 Task: Create a sub task Design and Implement Solution for the task  Develop a new online tool for online reputation management in the project ArmorTech , assign it to team member softage.5@softage.net and update the status of the sub task to  At Risk , set the priority of the sub task to Medium
Action: Mouse moved to (652, 347)
Screenshot: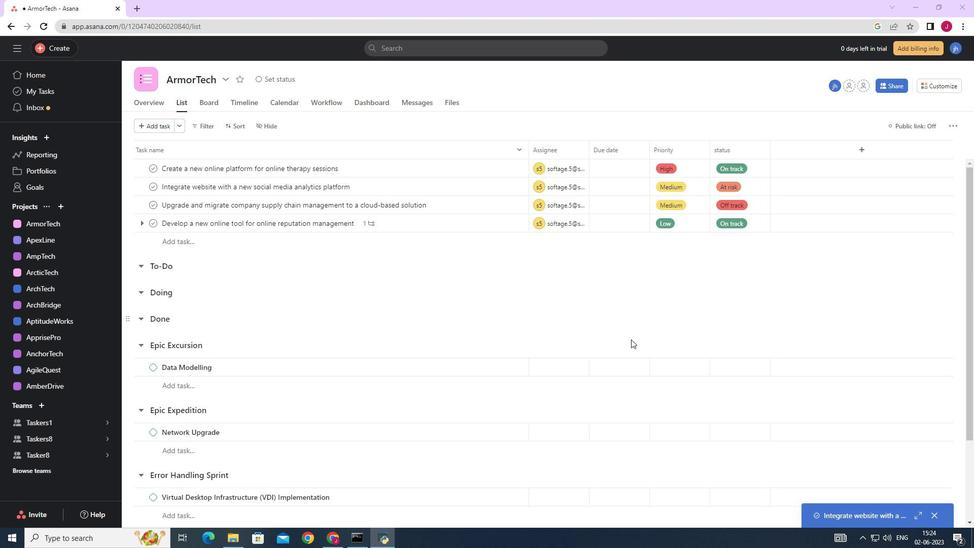 
Action: Mouse scrolled (652, 346) with delta (0, 0)
Screenshot: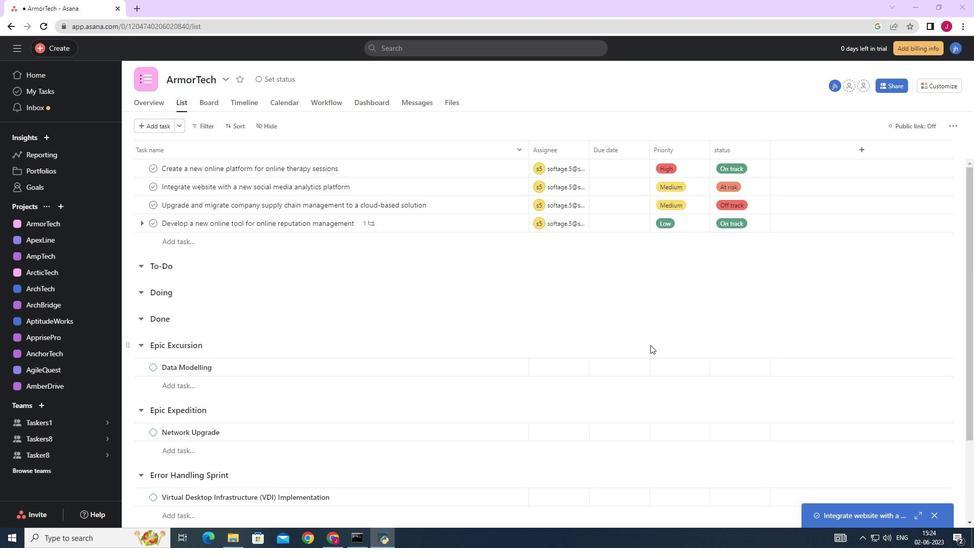 
Action: Mouse moved to (652, 347)
Screenshot: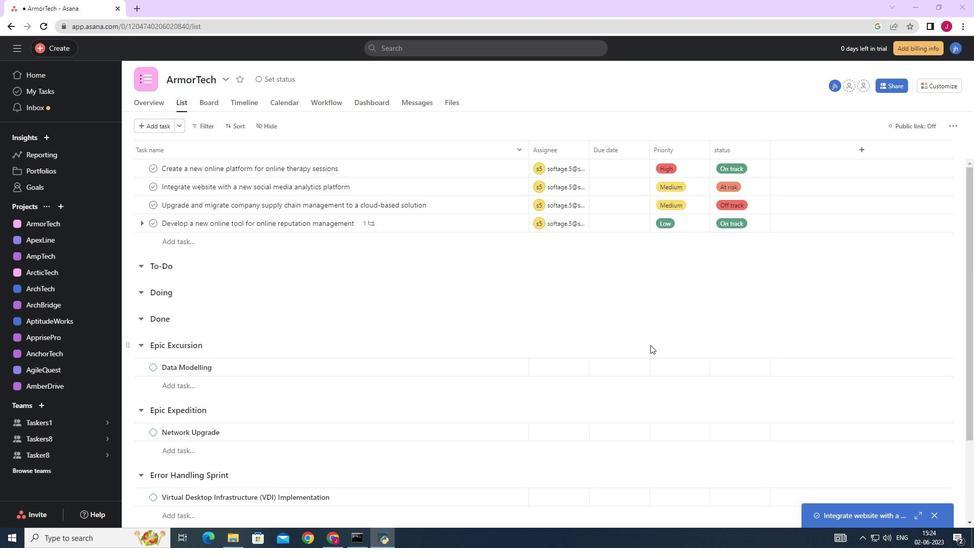 
Action: Mouse scrolled (652, 346) with delta (0, 0)
Screenshot: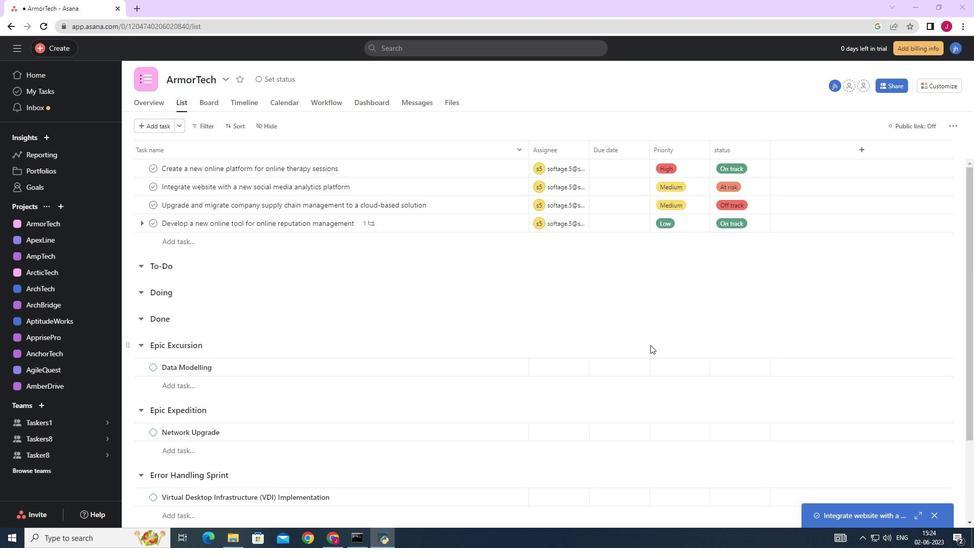 
Action: Mouse moved to (652, 347)
Screenshot: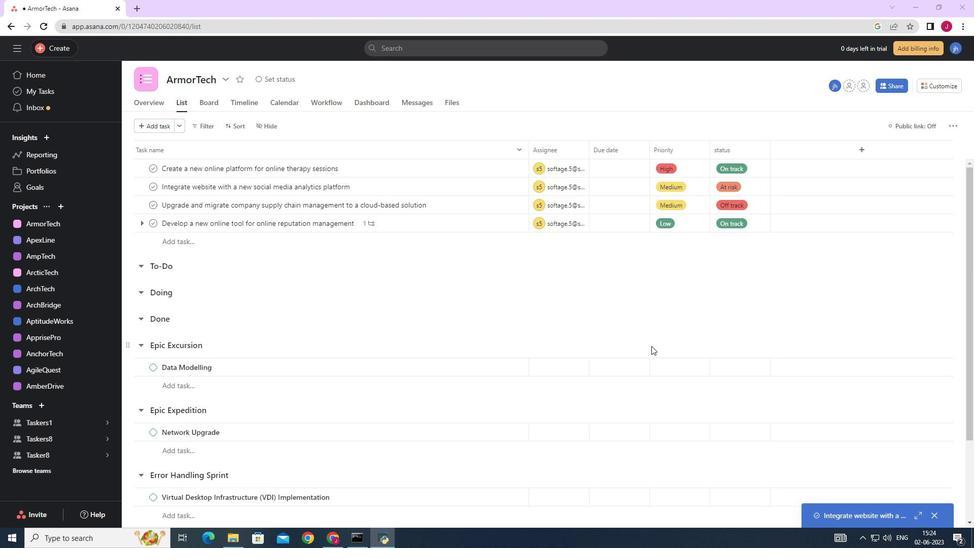 
Action: Mouse scrolled (652, 347) with delta (0, 0)
Screenshot: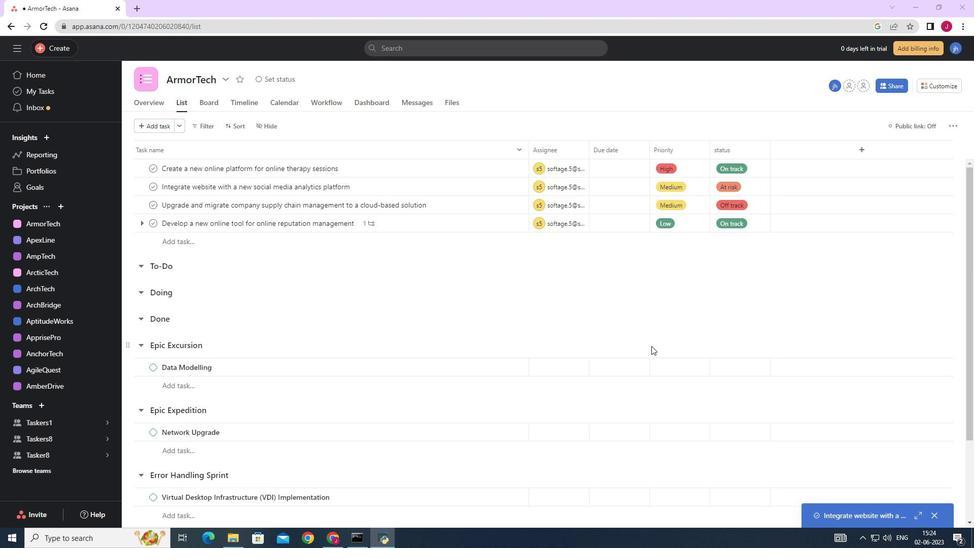 
Action: Mouse scrolled (652, 347) with delta (0, 0)
Screenshot: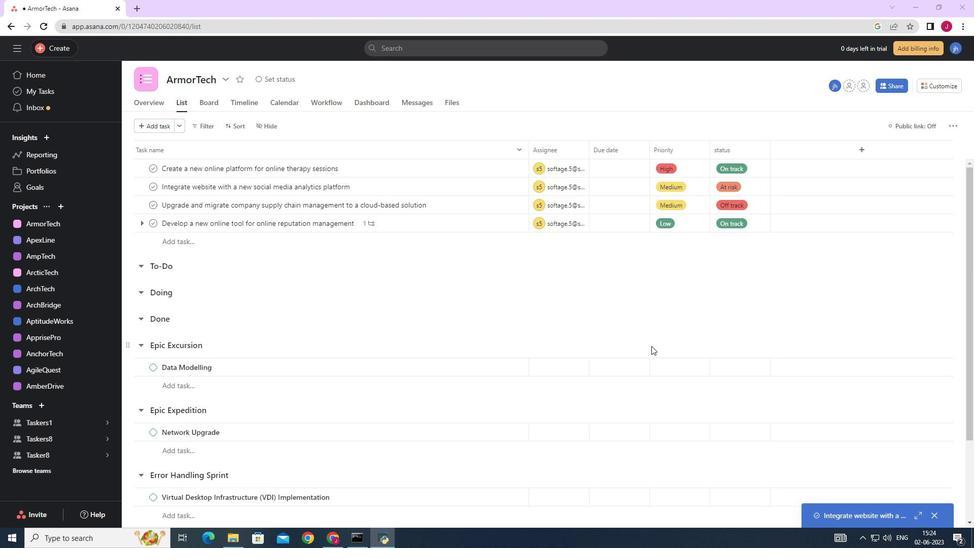 
Action: Mouse scrolled (652, 347) with delta (0, 0)
Screenshot: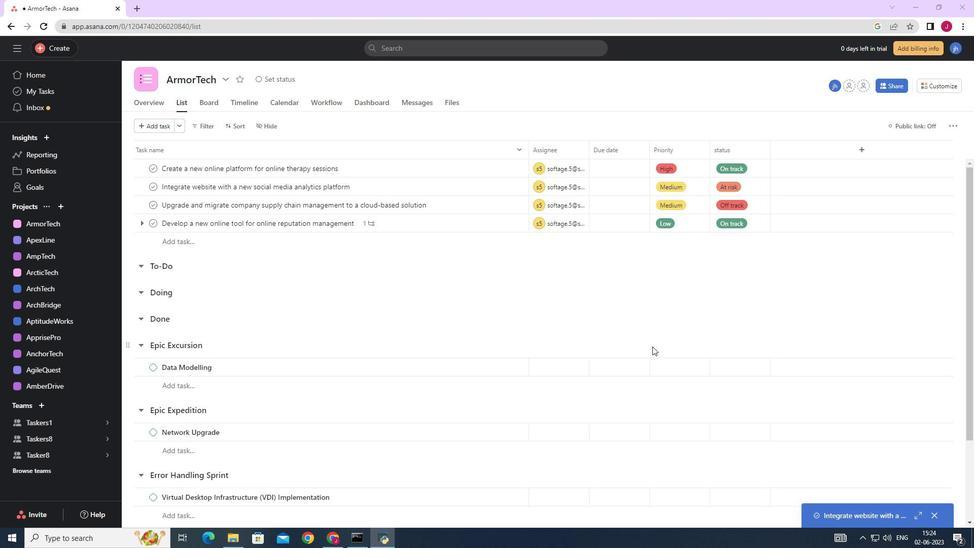 
Action: Mouse moved to (652, 348)
Screenshot: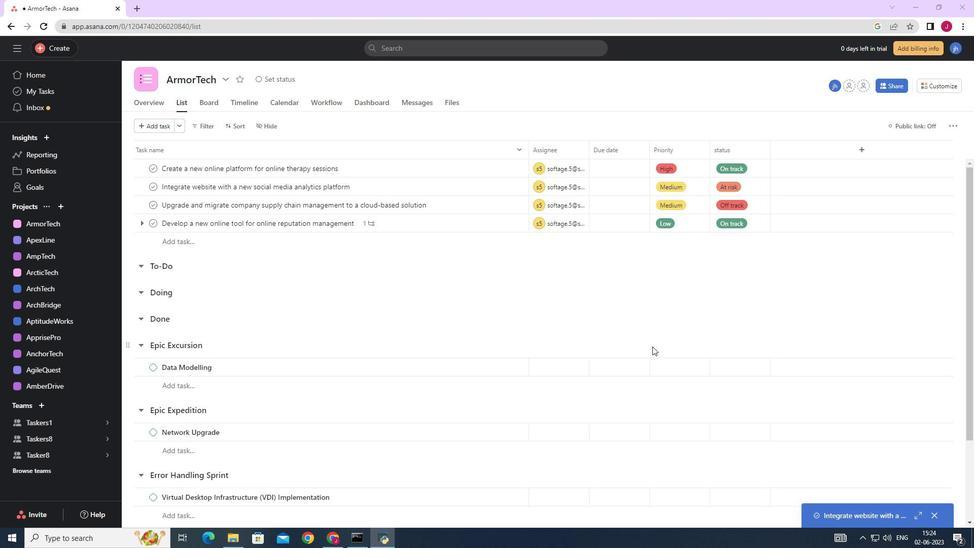 
Action: Mouse scrolled (652, 348) with delta (0, 0)
Screenshot: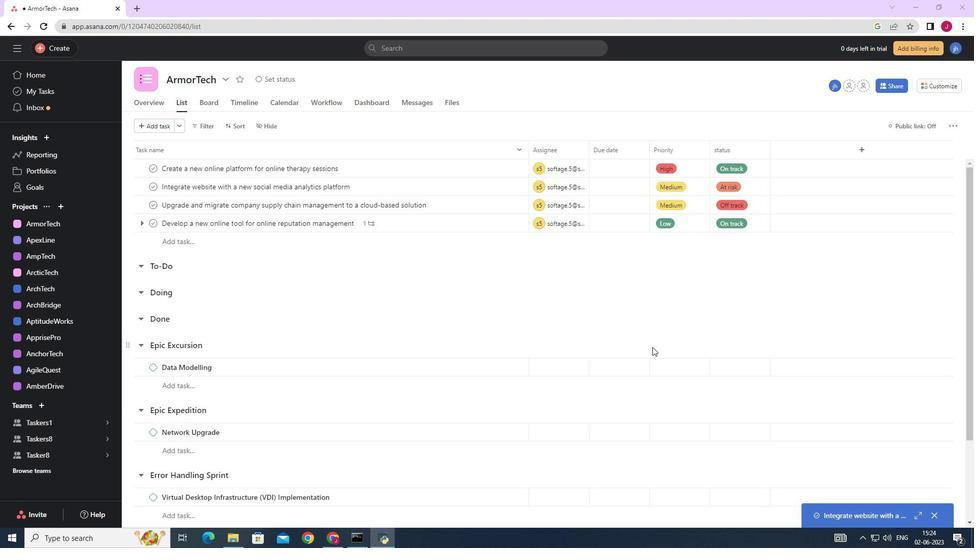 
Action: Mouse moved to (315, 365)
Screenshot: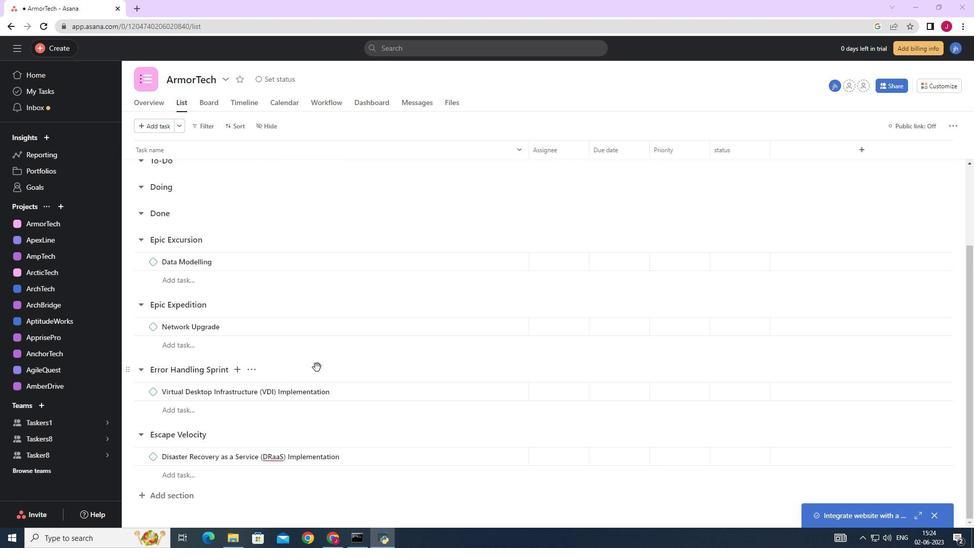
Action: Mouse scrolled (315, 366) with delta (0, 0)
Screenshot: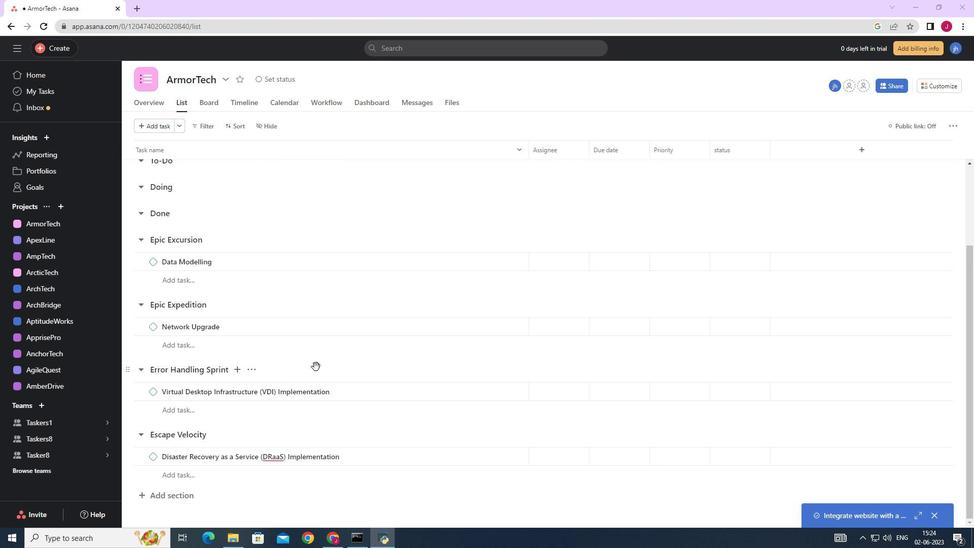 
Action: Mouse scrolled (315, 366) with delta (0, 0)
Screenshot: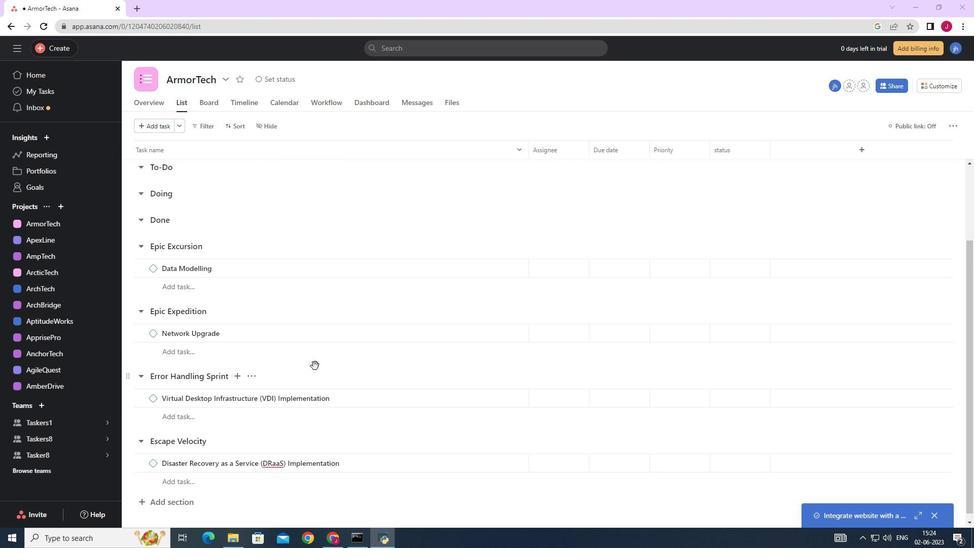 
Action: Mouse scrolled (315, 366) with delta (0, 0)
Screenshot: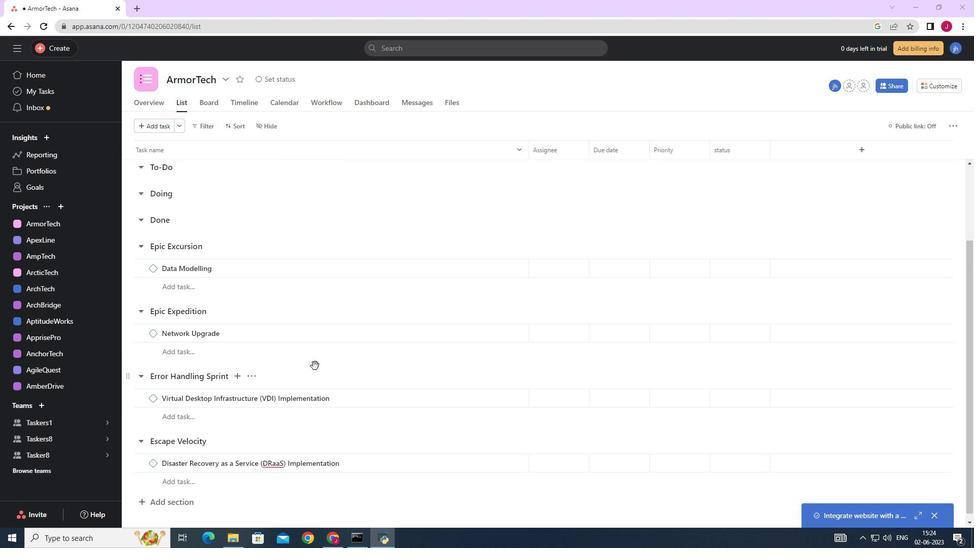 
Action: Mouse moved to (476, 227)
Screenshot: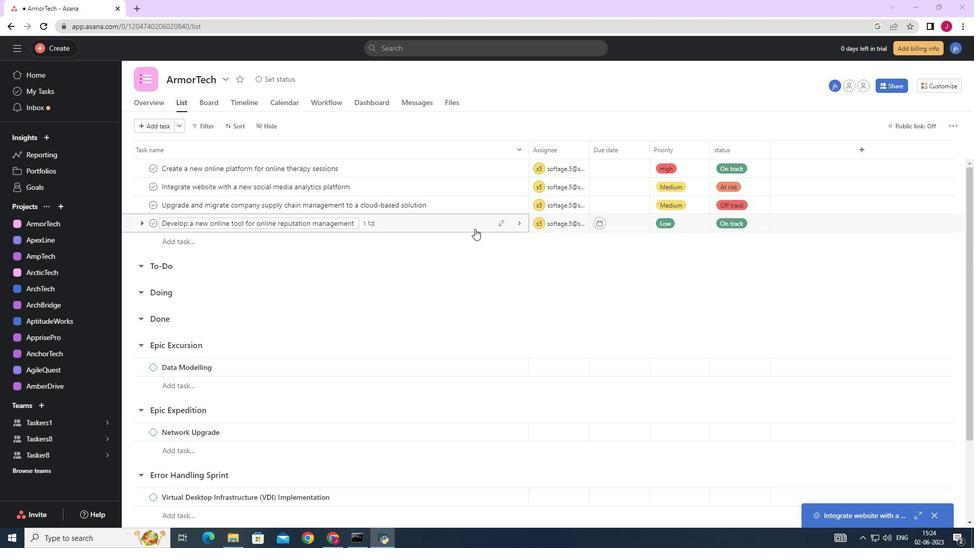 
Action: Mouse pressed left at (476, 227)
Screenshot: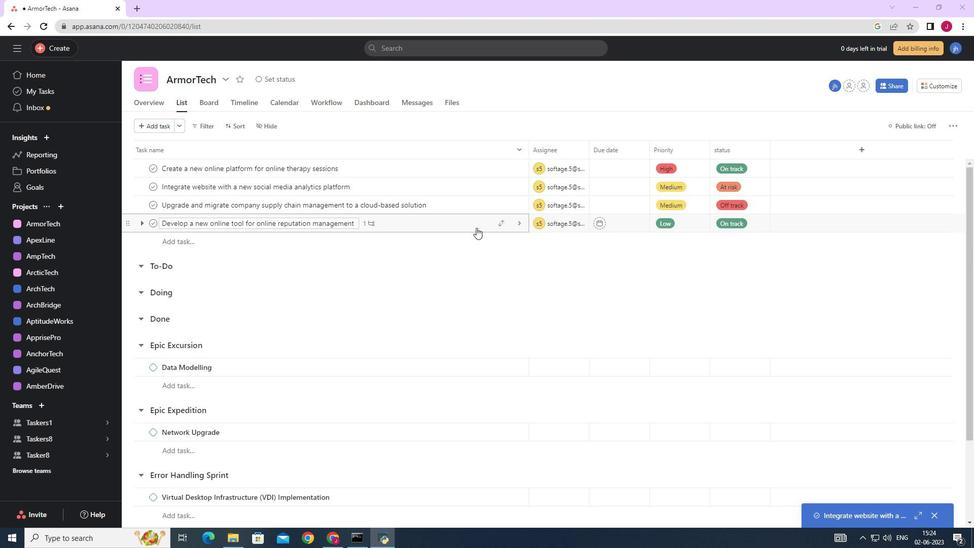 
Action: Mouse moved to (854, 410)
Screenshot: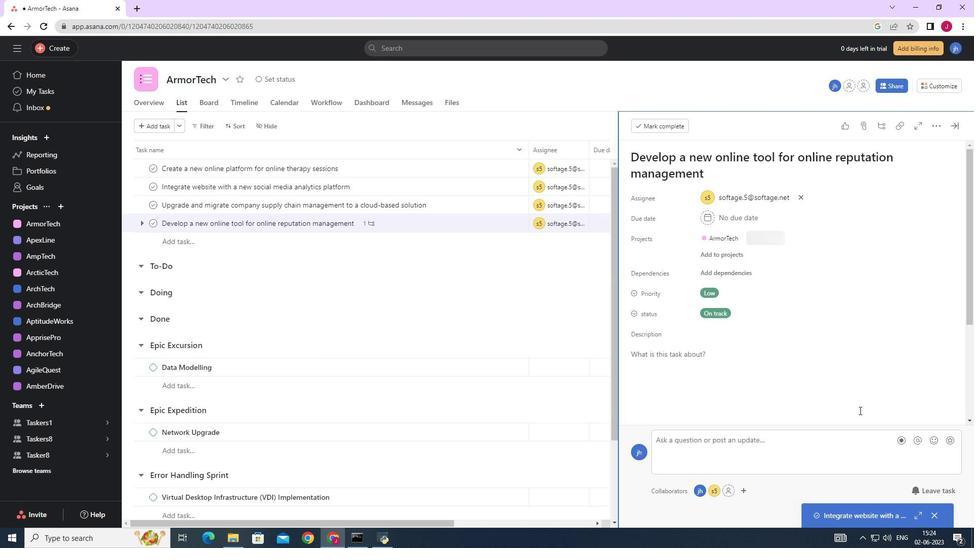 
Action: Mouse scrolled (854, 410) with delta (0, 0)
Screenshot: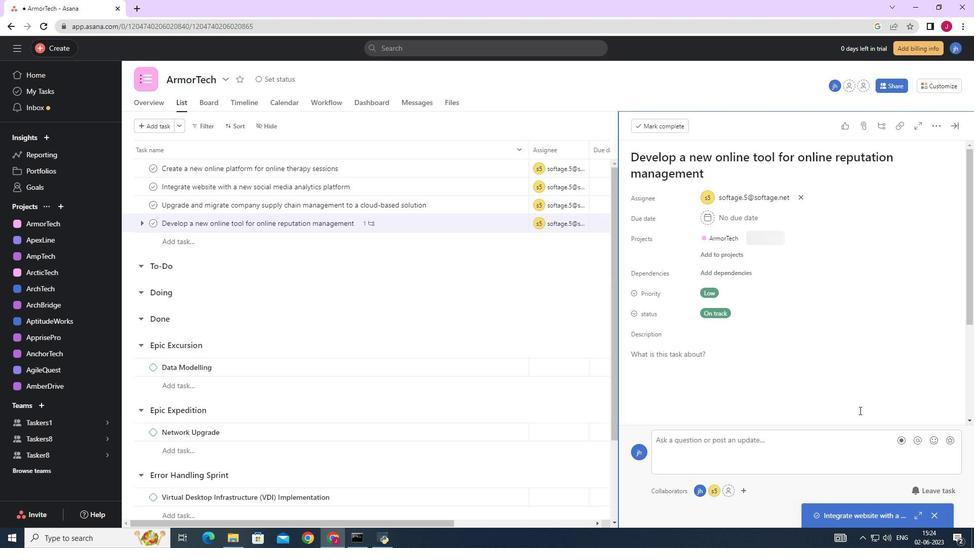 
Action: Mouse scrolled (854, 410) with delta (0, 0)
Screenshot: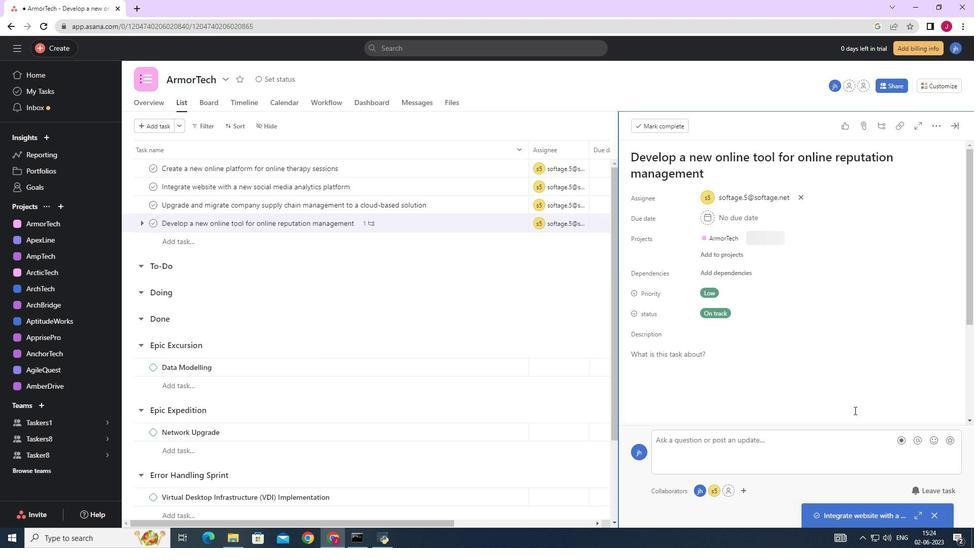 
Action: Mouse scrolled (854, 410) with delta (0, 0)
Screenshot: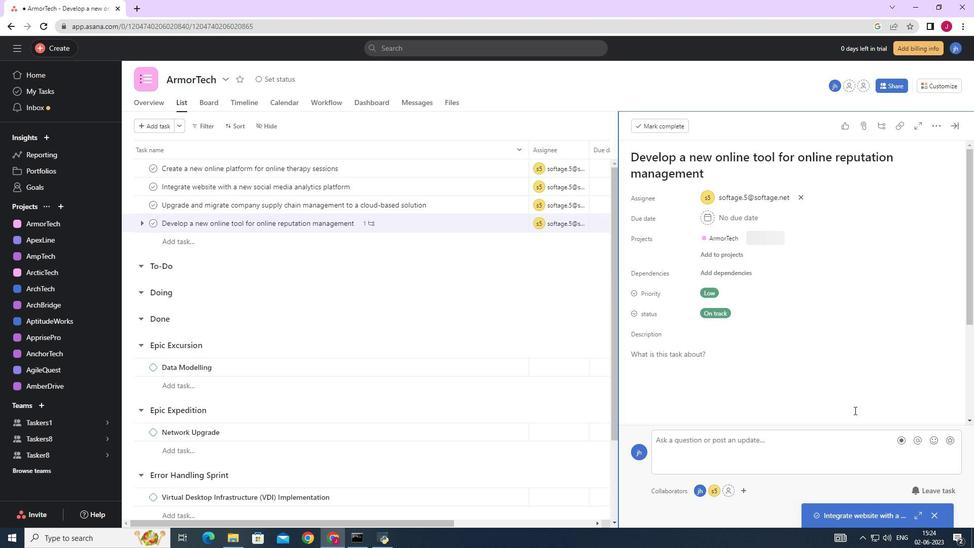
Action: Mouse moved to (662, 346)
Screenshot: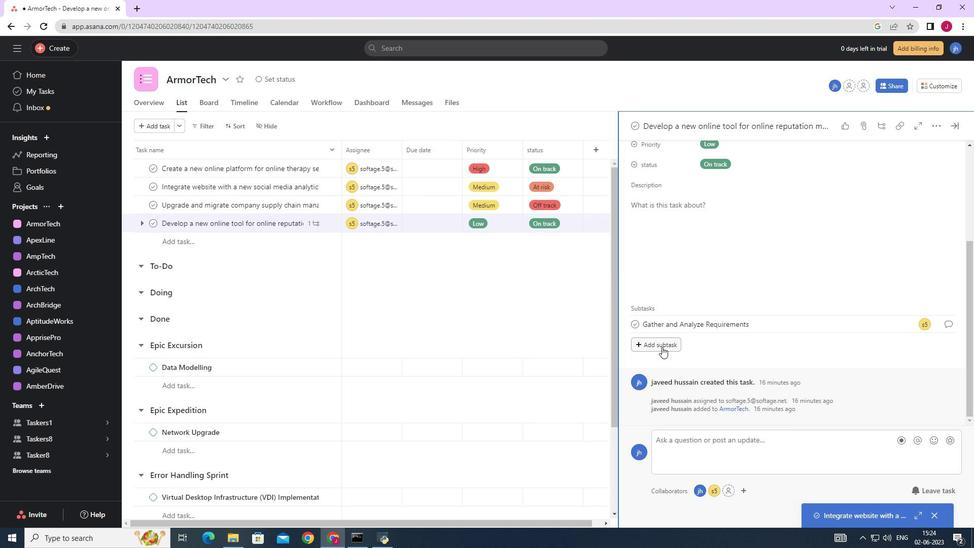 
Action: Mouse pressed left at (662, 346)
Screenshot: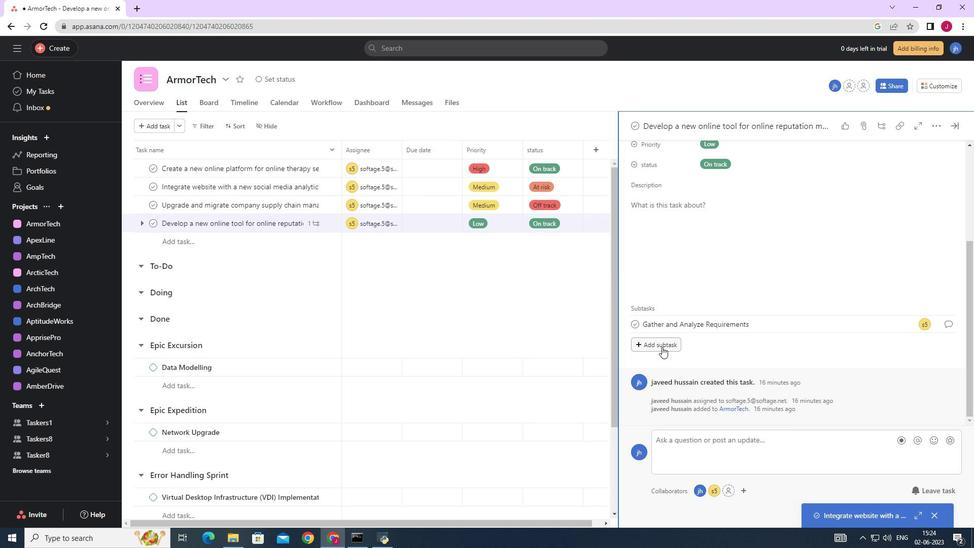 
Action: Key pressed <Key.caps_lock>D<Key.caps_lock>esign<Key.space>and<Key.space><Key.caps_lock>I<Key.caps_lock>mplement<Key.space><Key.caps_lock>S<Key.caps_lock>olution<Key.space>
Screenshot: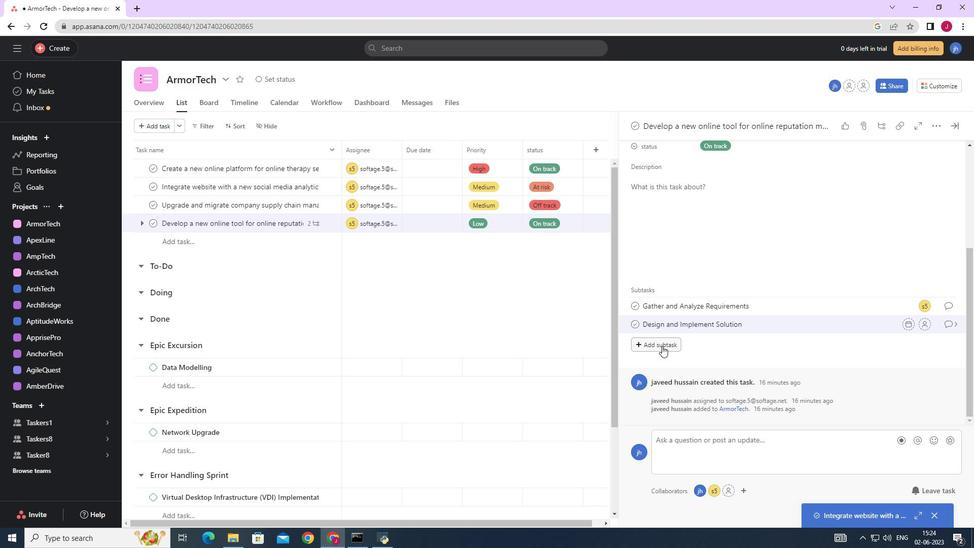 
Action: Mouse moved to (926, 323)
Screenshot: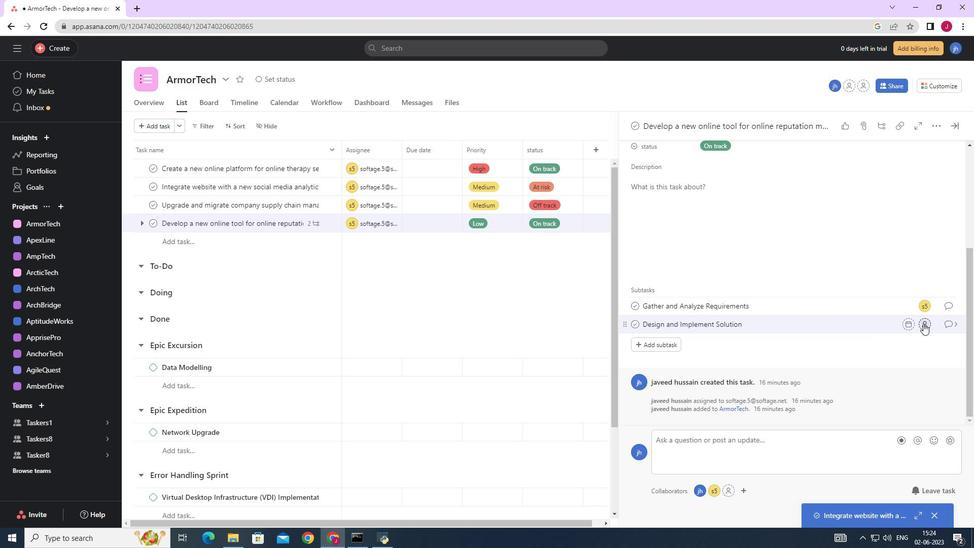 
Action: Mouse pressed left at (926, 323)
Screenshot: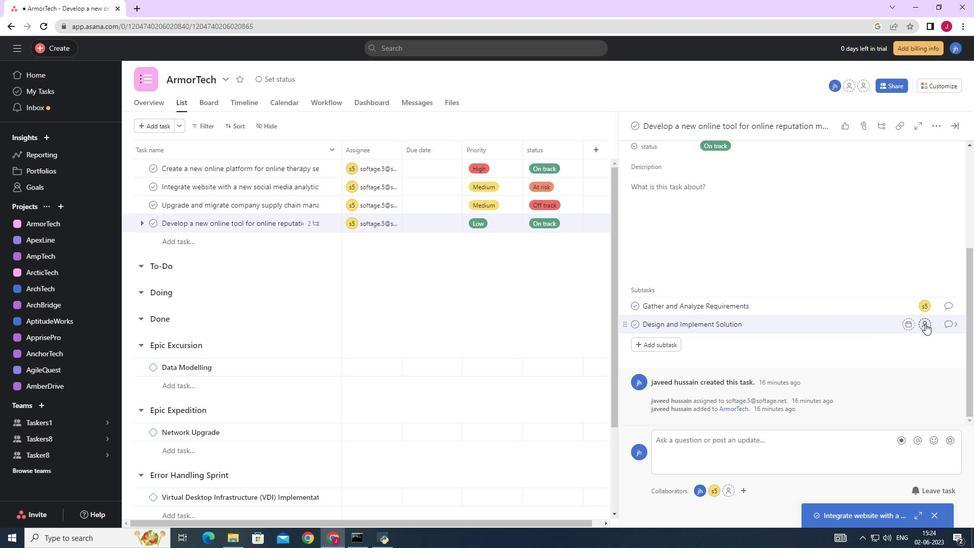 
Action: Mouse moved to (791, 370)
Screenshot: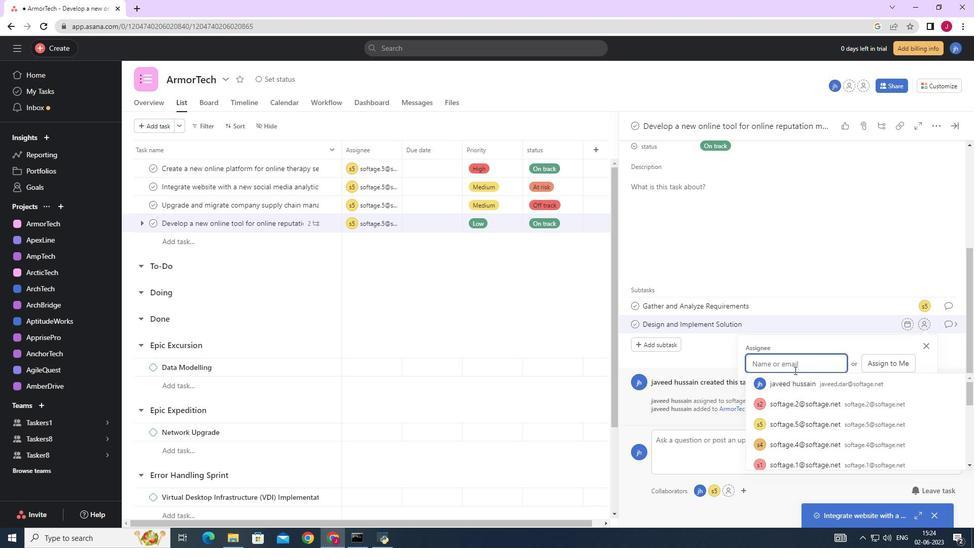 
Action: Key pressed softage.5
Screenshot: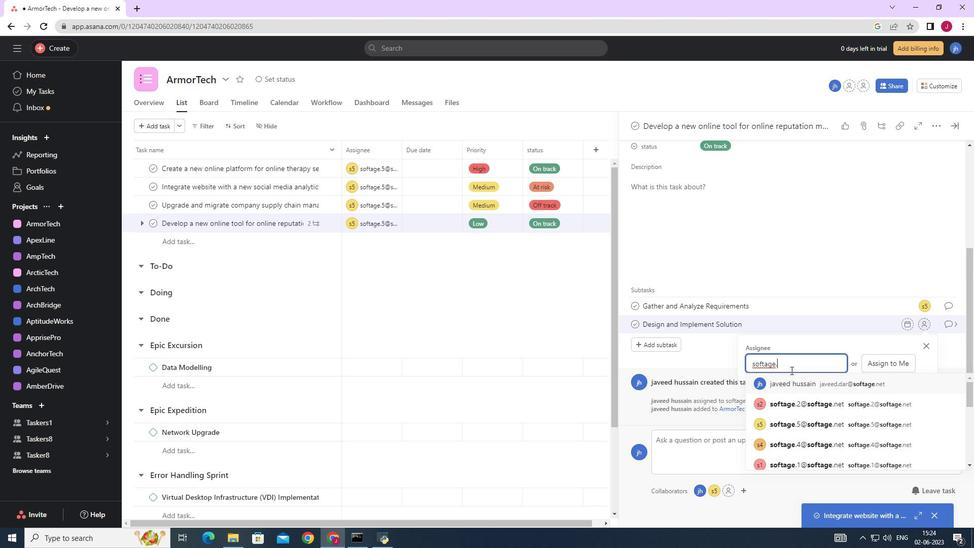 
Action: Mouse moved to (800, 387)
Screenshot: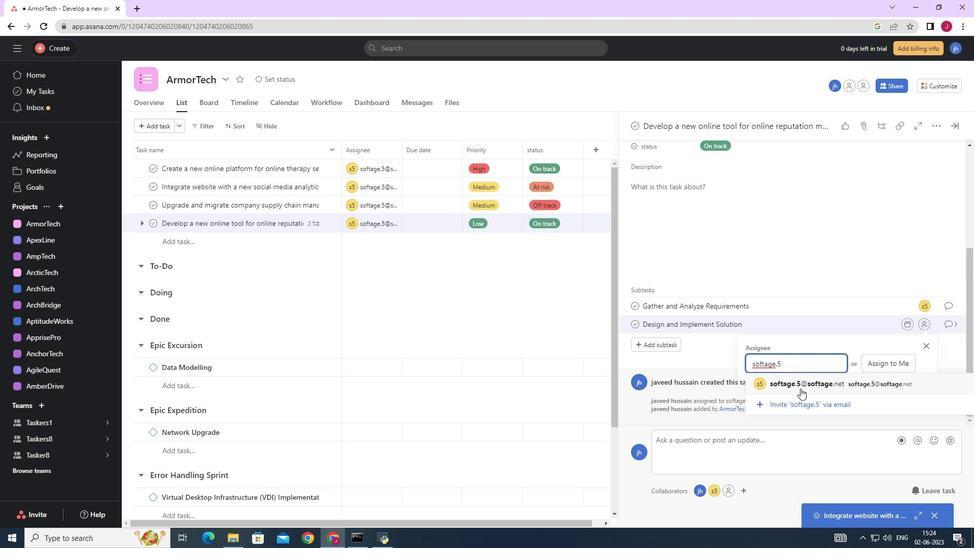 
Action: Mouse pressed left at (800, 387)
Screenshot: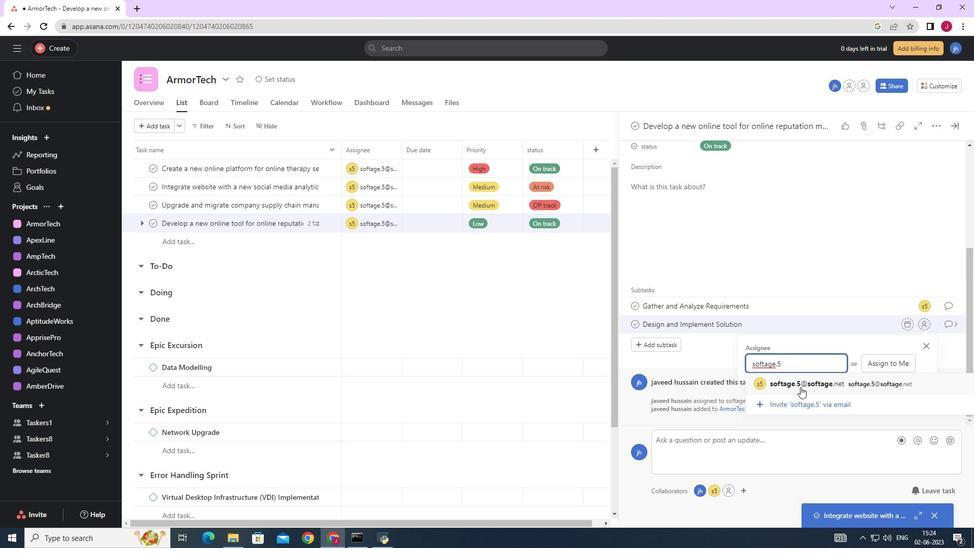 
Action: Mouse moved to (953, 324)
Screenshot: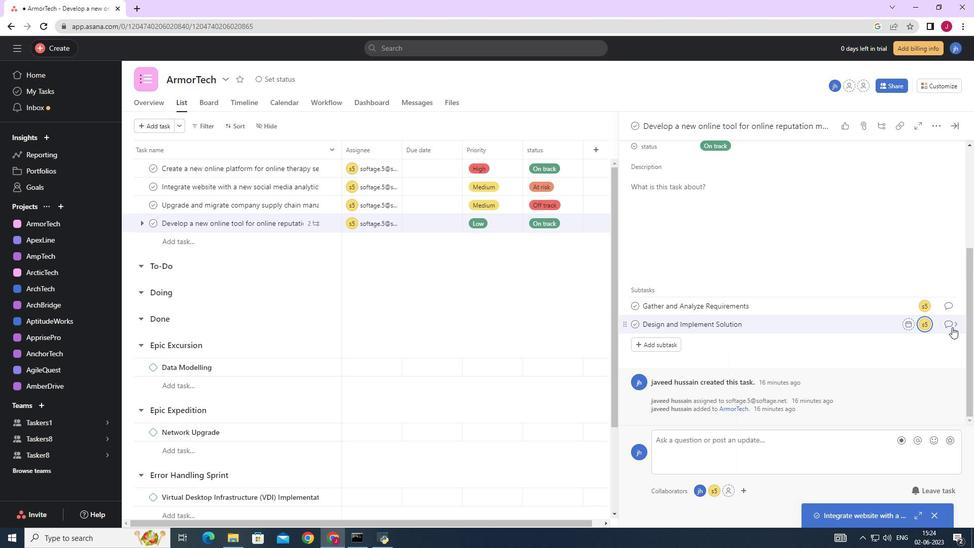 
Action: Mouse pressed left at (953, 324)
Screenshot: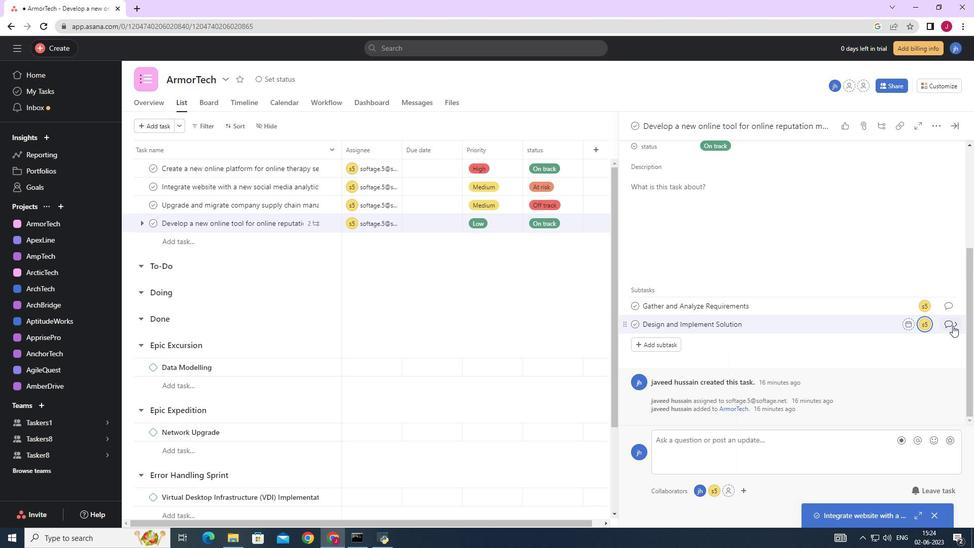 
Action: Mouse moved to (676, 328)
Screenshot: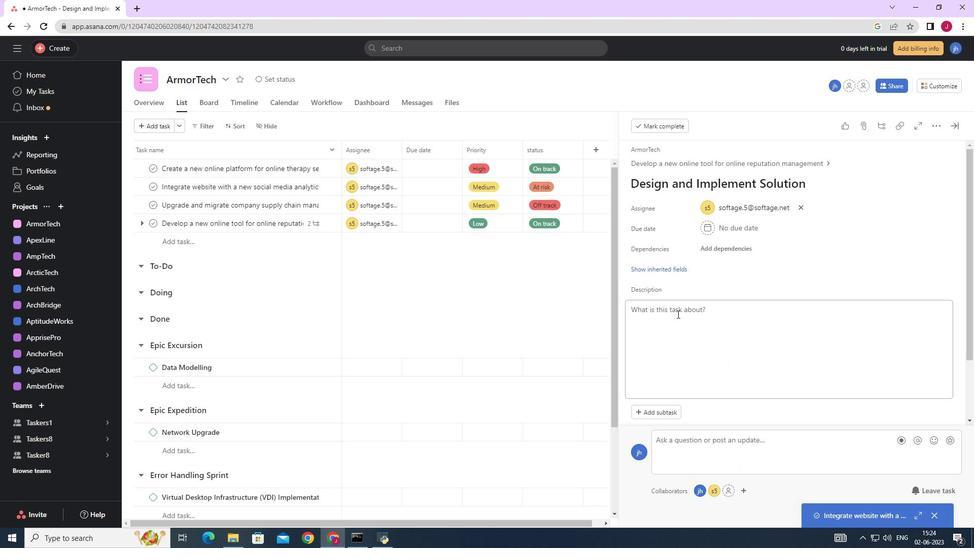 
Action: Mouse scrolled (676, 327) with delta (0, 0)
Screenshot: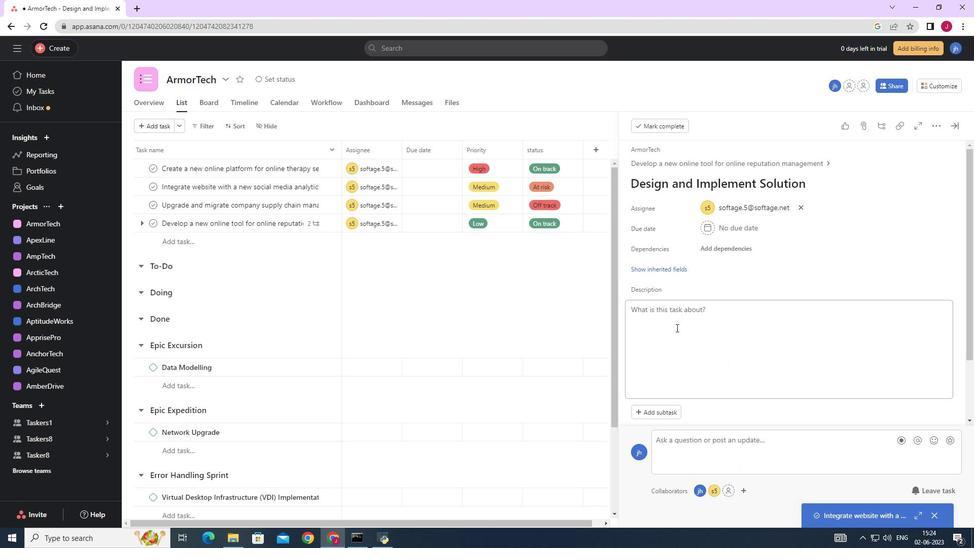 
Action: Mouse scrolled (676, 327) with delta (0, 0)
Screenshot: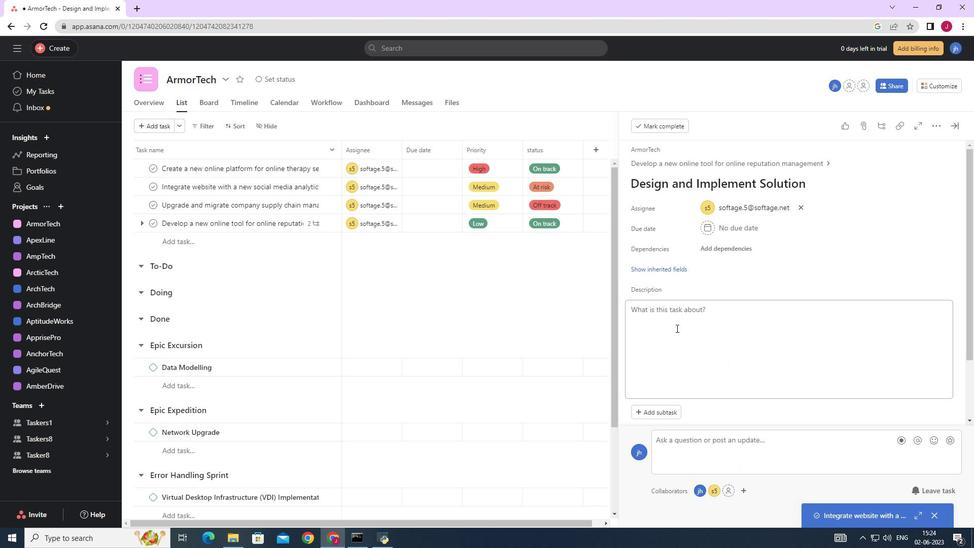 
Action: Mouse scrolled (676, 327) with delta (0, 0)
Screenshot: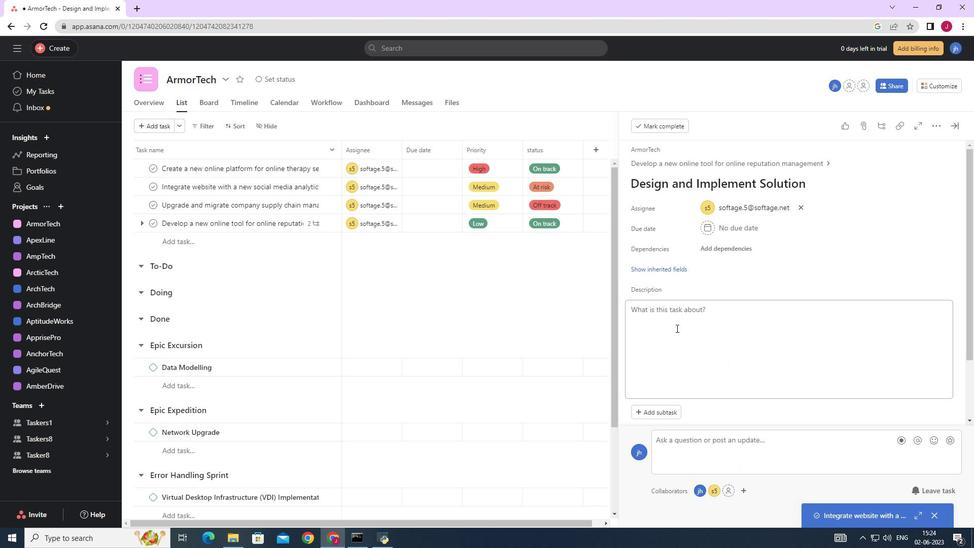 
Action: Mouse scrolled (676, 327) with delta (0, 0)
Screenshot: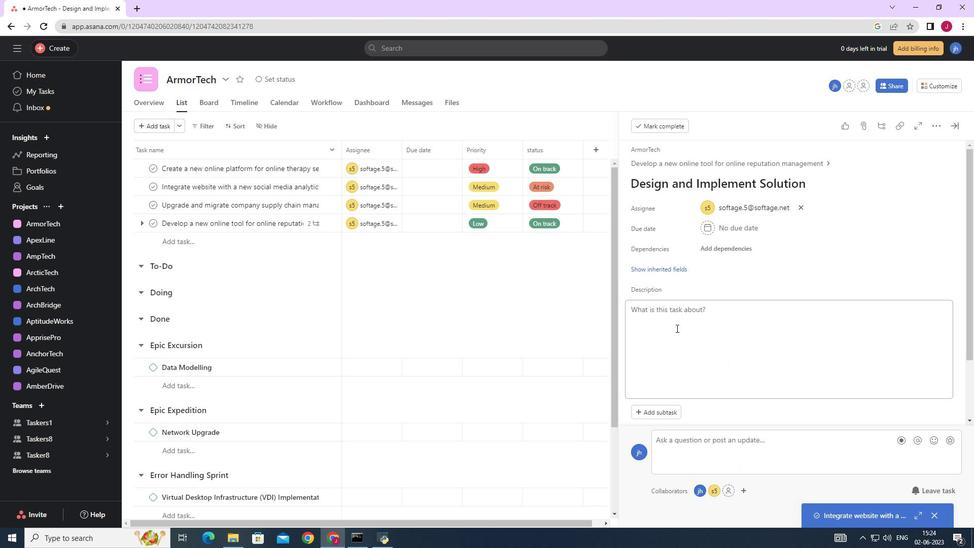 
Action: Mouse moved to (669, 359)
Screenshot: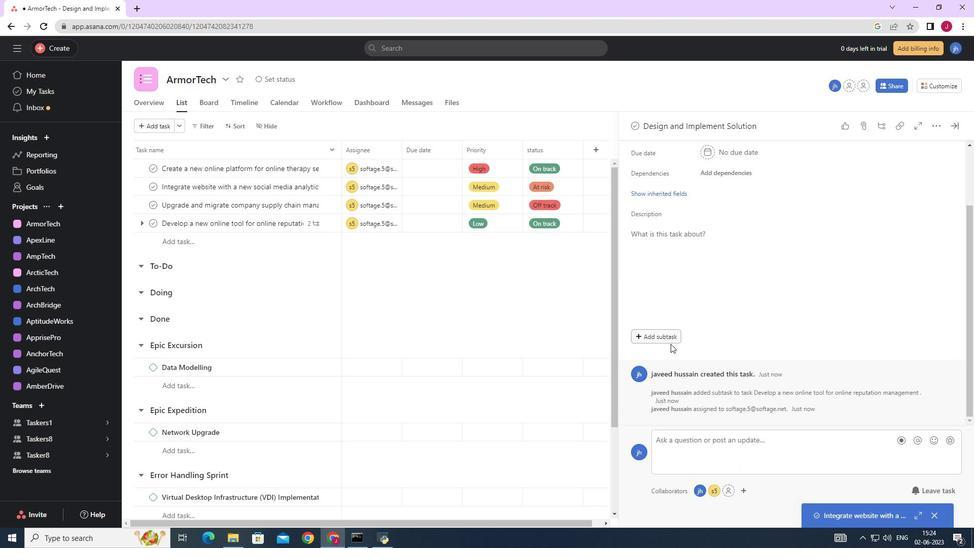 
Action: Mouse scrolled (669, 358) with delta (0, 0)
Screenshot: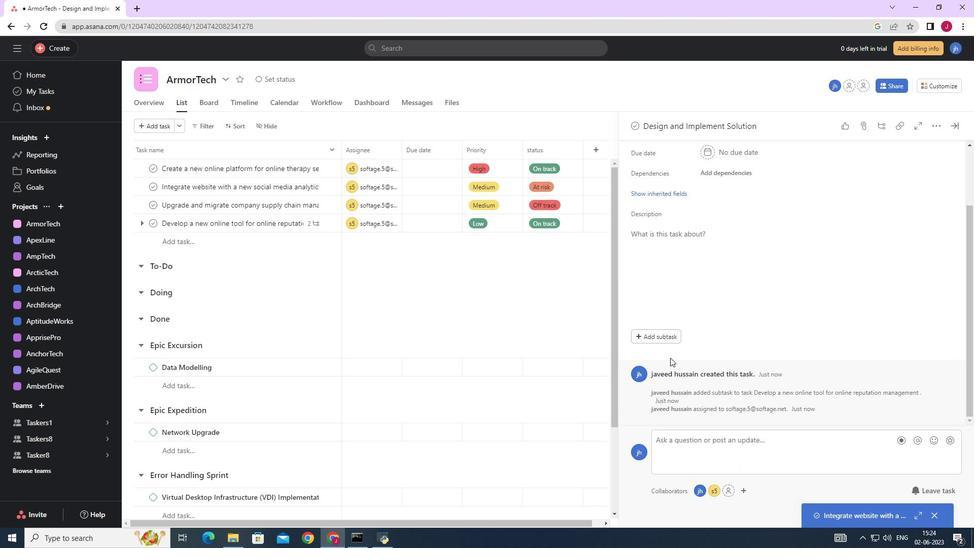 
Action: Mouse scrolled (669, 358) with delta (0, 0)
Screenshot: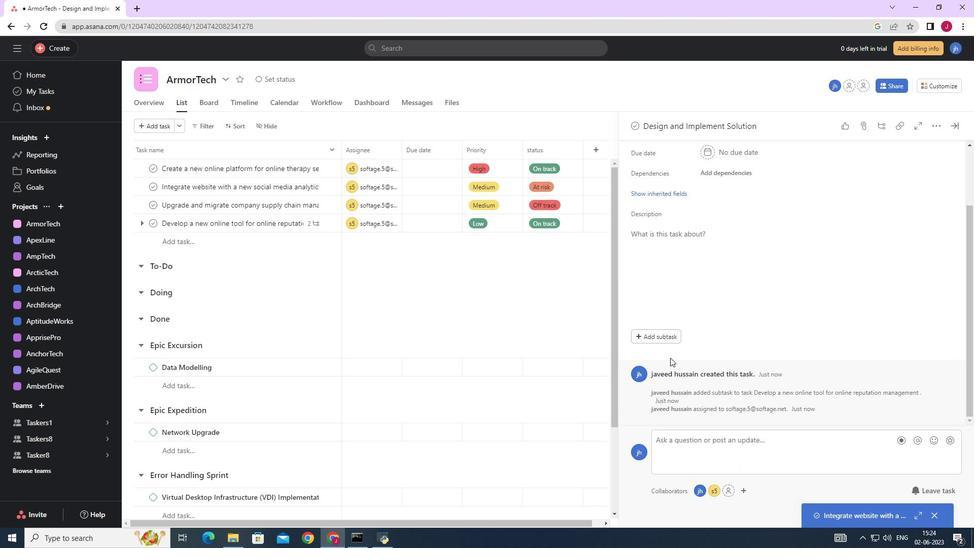 
Action: Mouse scrolled (669, 358) with delta (0, 0)
Screenshot: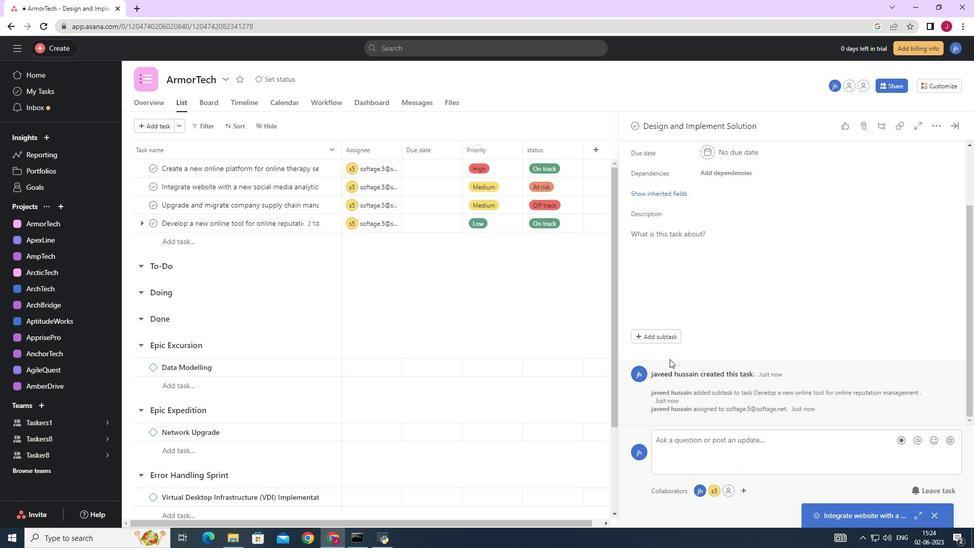 
Action: Mouse scrolled (669, 358) with delta (0, 0)
Screenshot: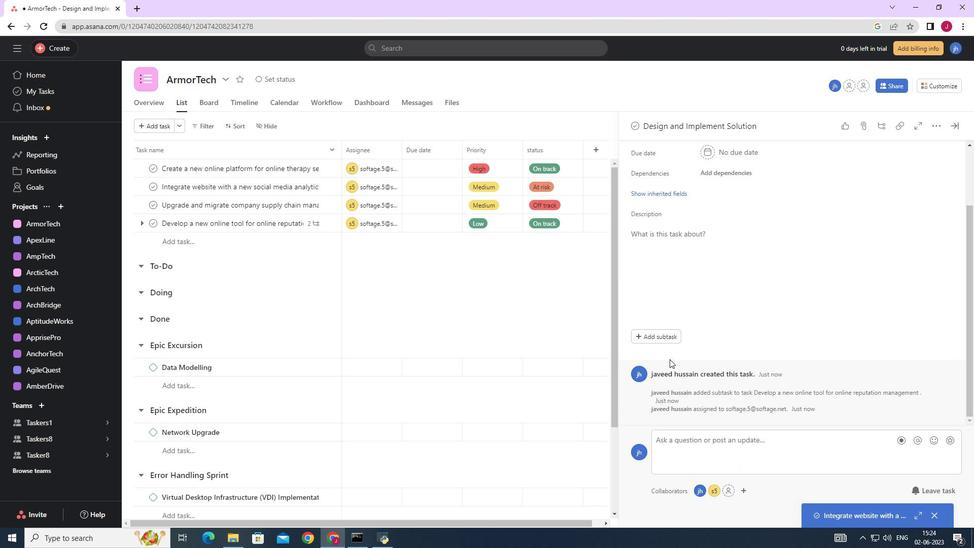 
Action: Mouse moved to (658, 193)
Screenshot: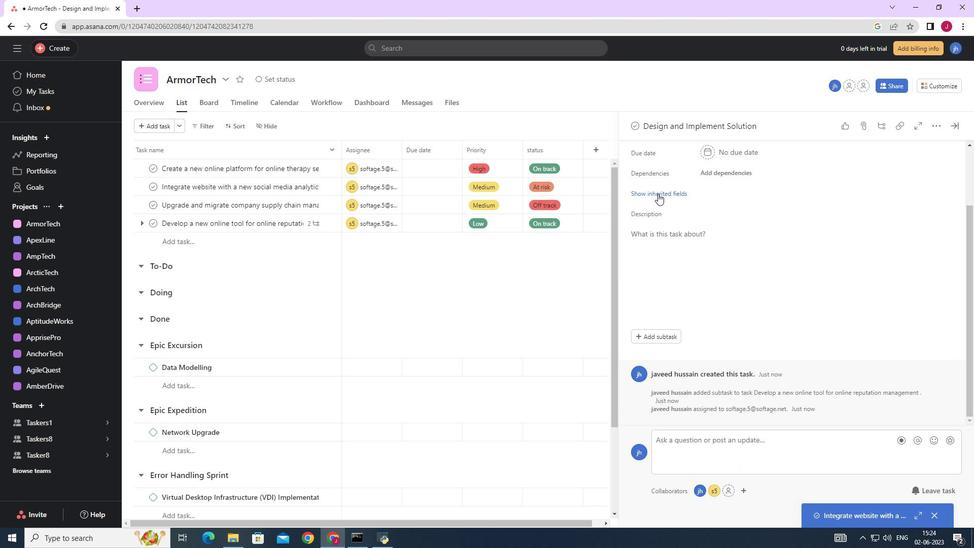 
Action: Mouse pressed left at (658, 193)
Screenshot: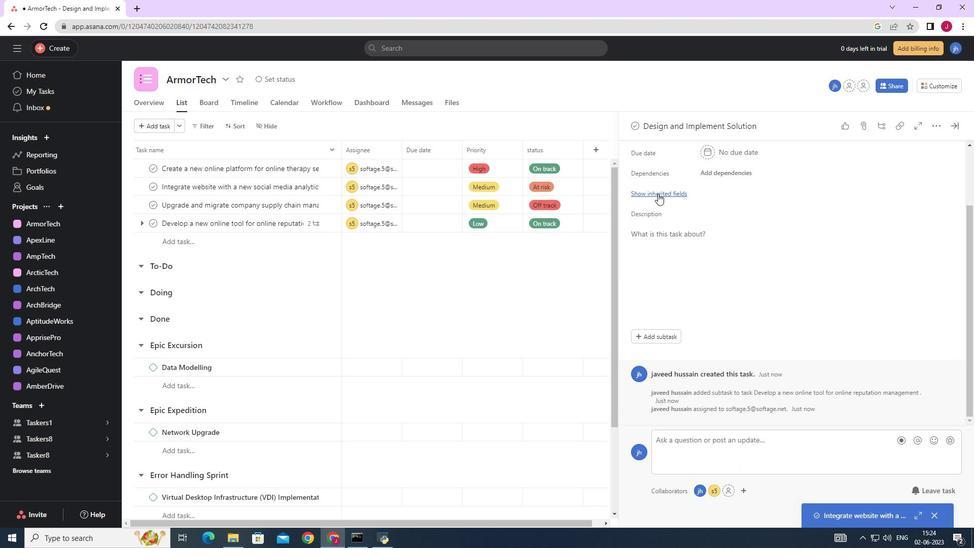 
Action: Mouse moved to (713, 172)
Screenshot: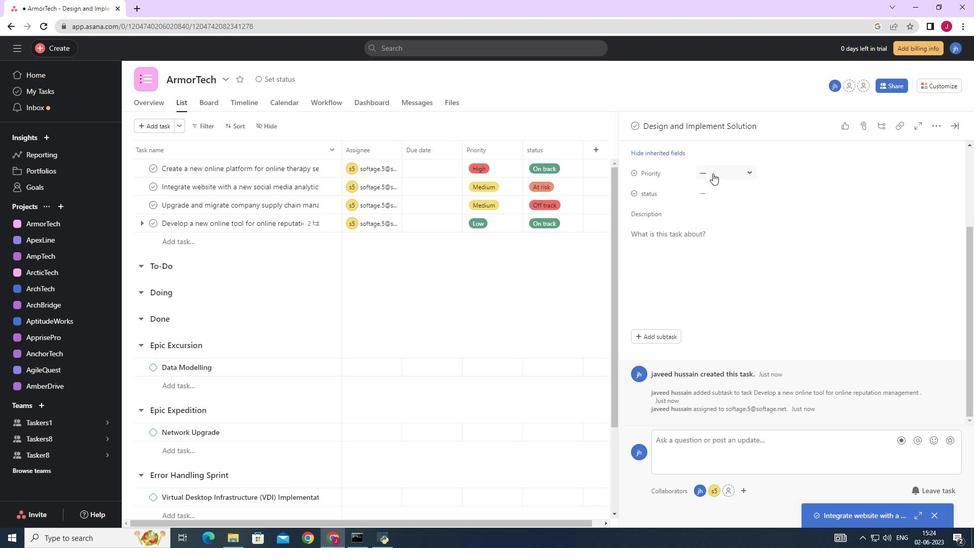 
Action: Mouse pressed left at (713, 172)
Screenshot: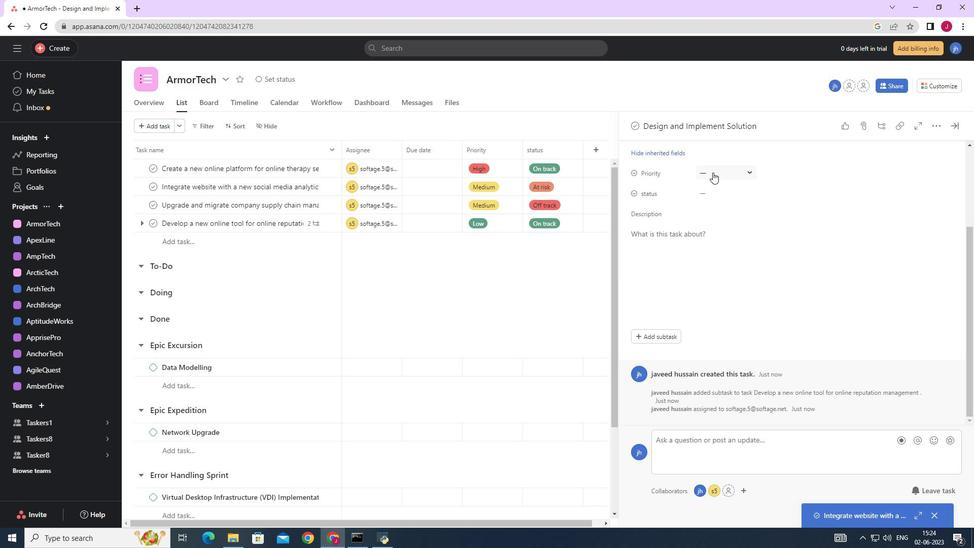 
Action: Mouse moved to (732, 223)
Screenshot: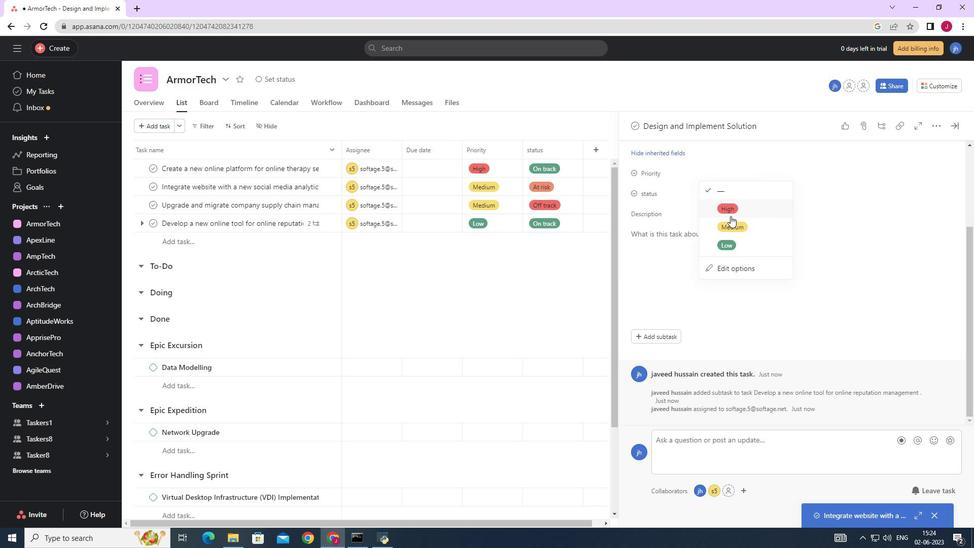 
Action: Mouse pressed left at (732, 223)
Screenshot: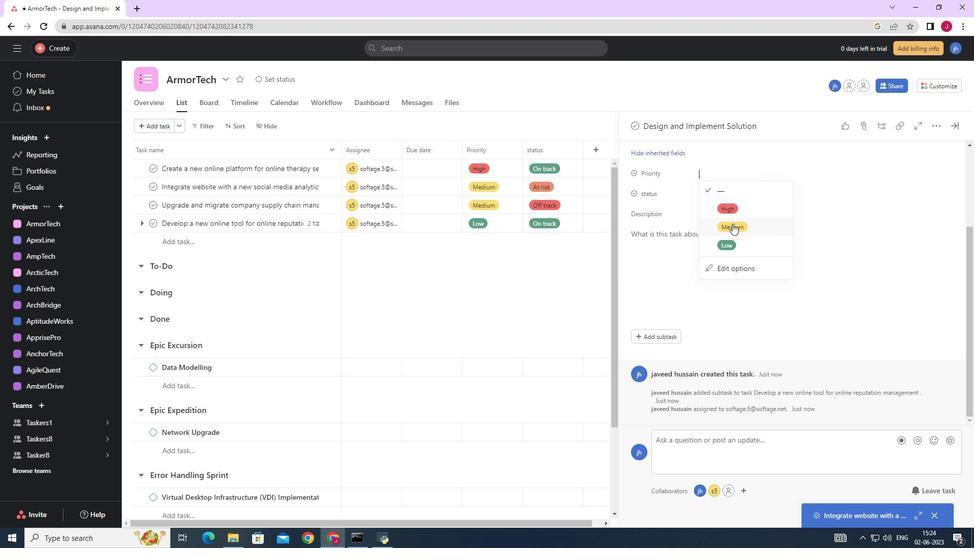 
Action: Mouse moved to (704, 191)
Screenshot: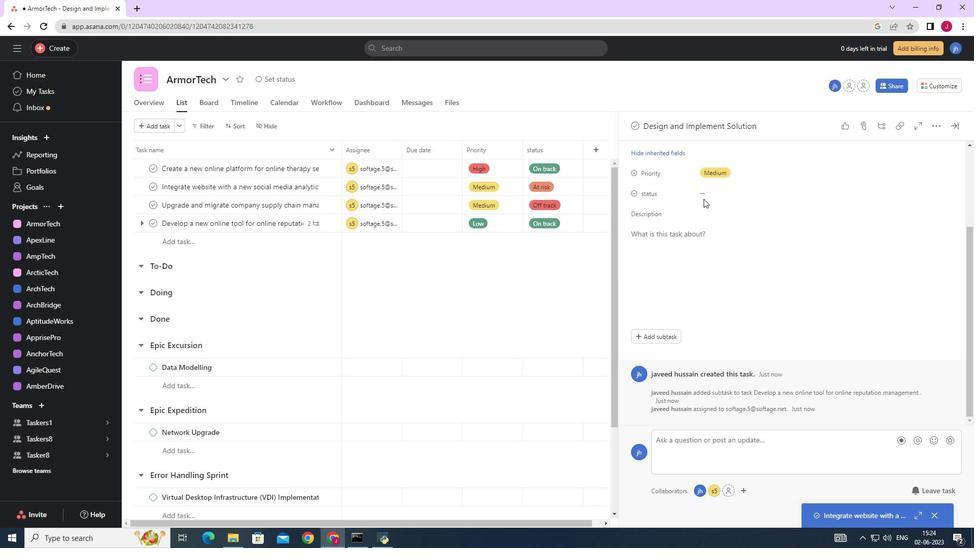 
Action: Mouse pressed left at (704, 191)
Screenshot: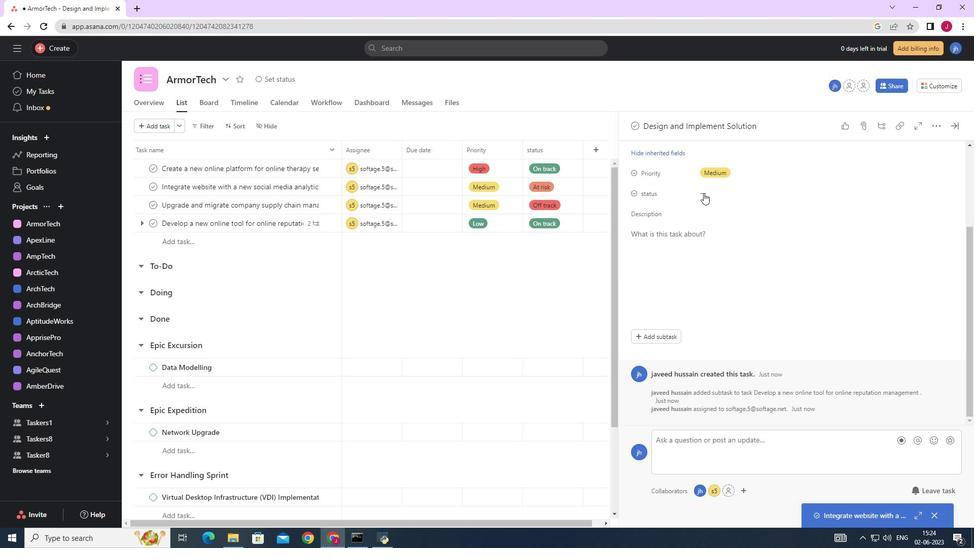 
Action: Mouse moved to (728, 224)
Screenshot: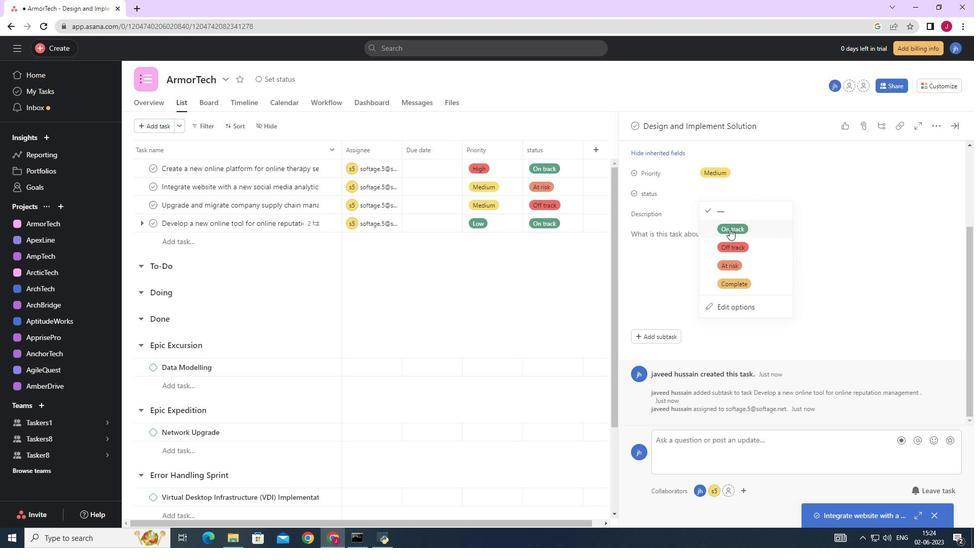 
Action: Mouse pressed left at (728, 224)
Screenshot: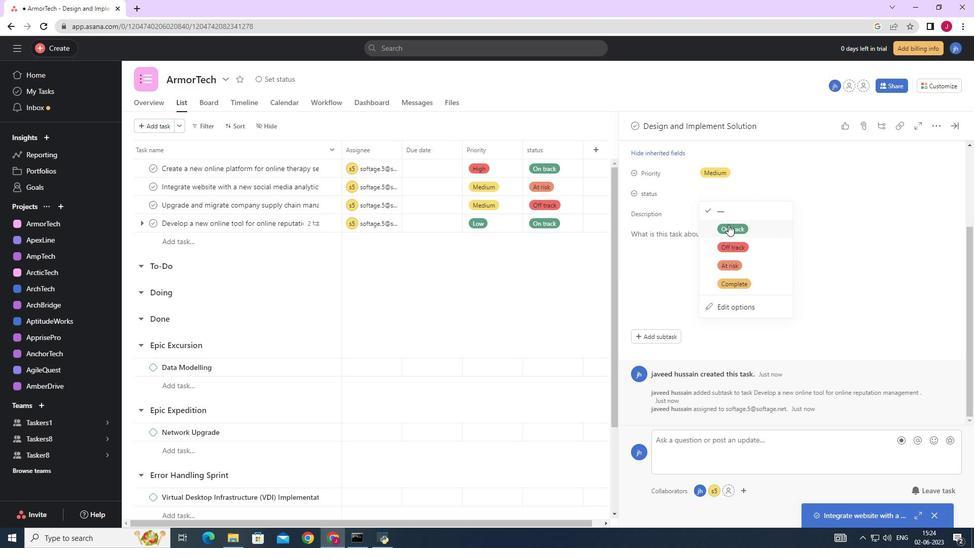 
Action: Mouse moved to (715, 192)
Screenshot: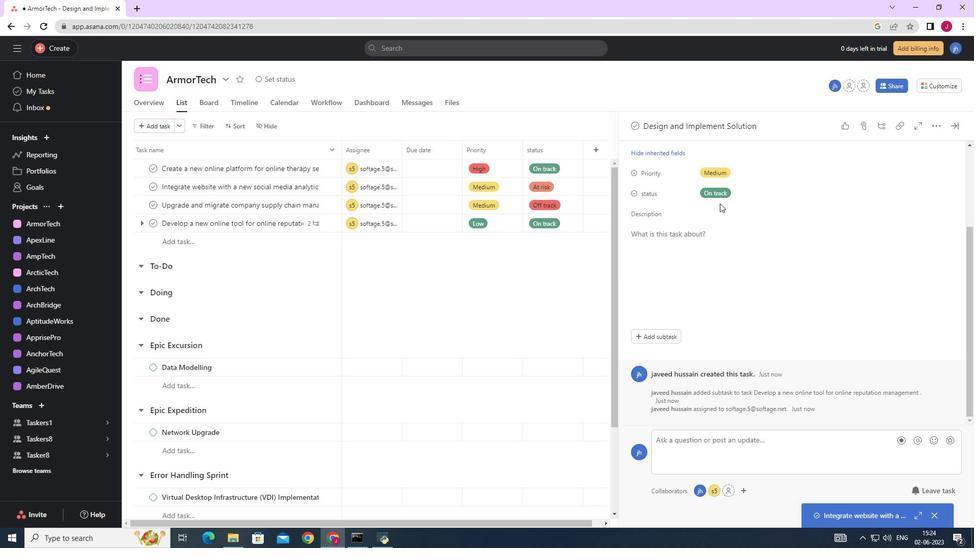
Action: Mouse pressed left at (715, 192)
Screenshot: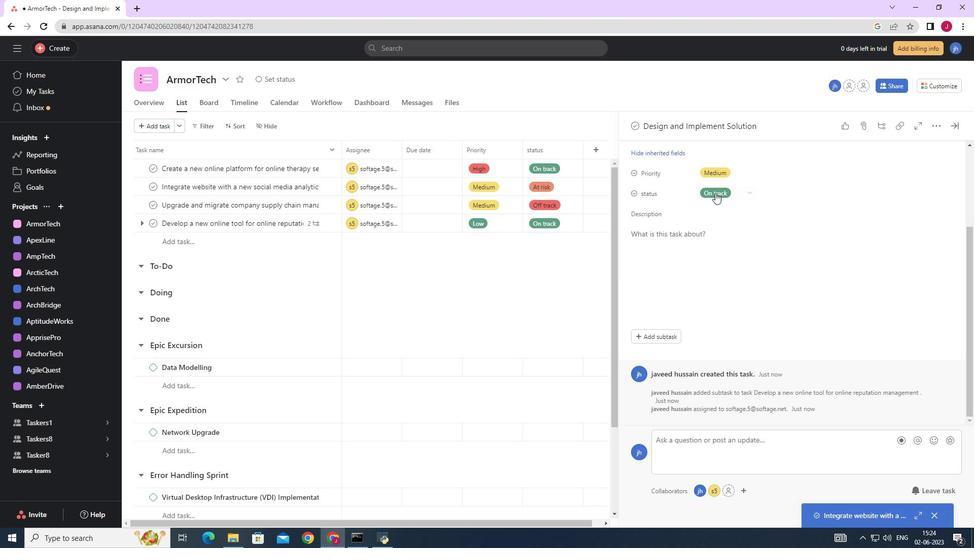 
Action: Mouse moved to (730, 270)
Screenshot: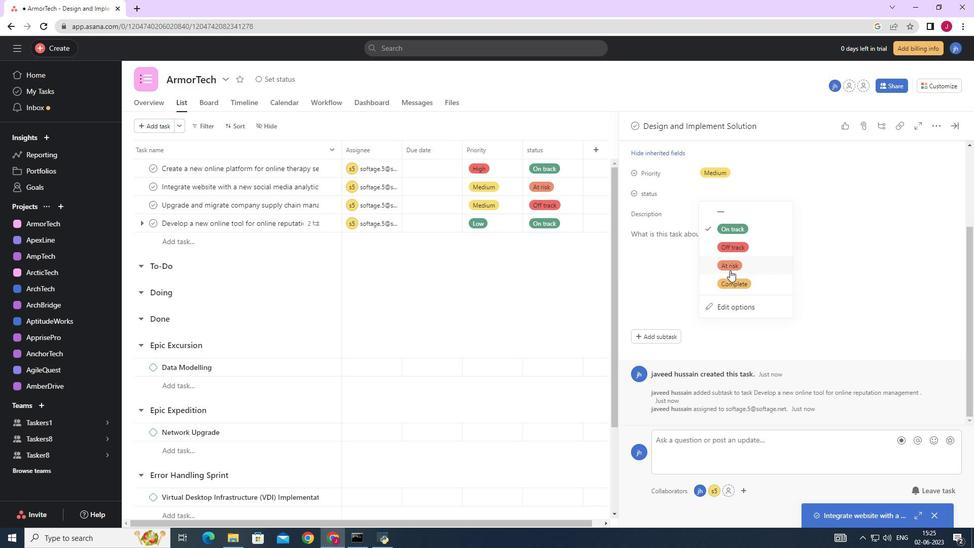 
Action: Mouse pressed left at (730, 270)
Screenshot: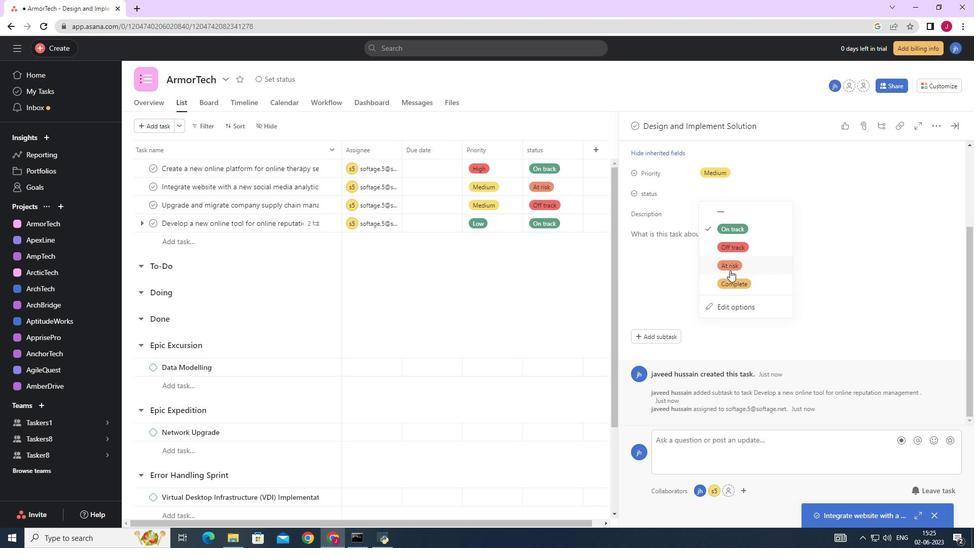 
Action: Mouse moved to (956, 128)
Screenshot: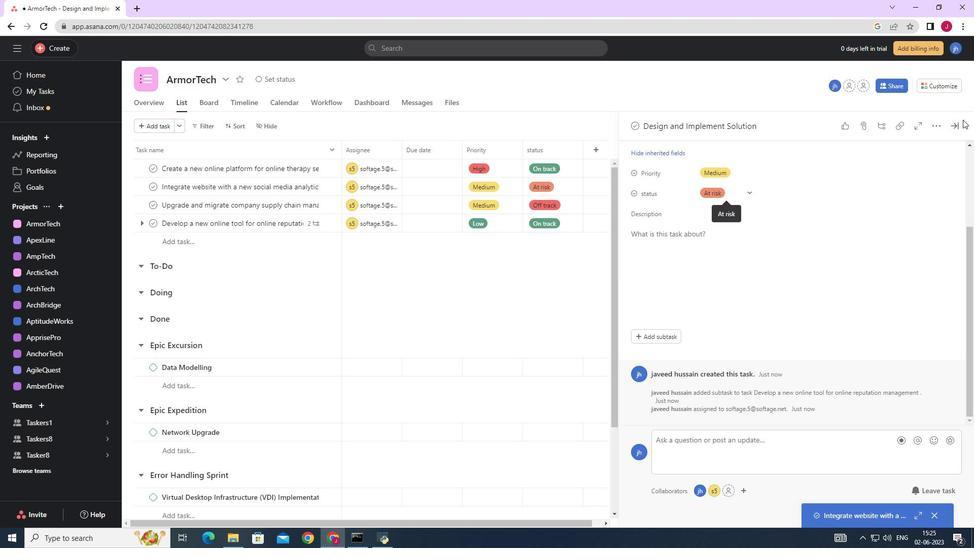
Action: Mouse pressed left at (956, 128)
Screenshot: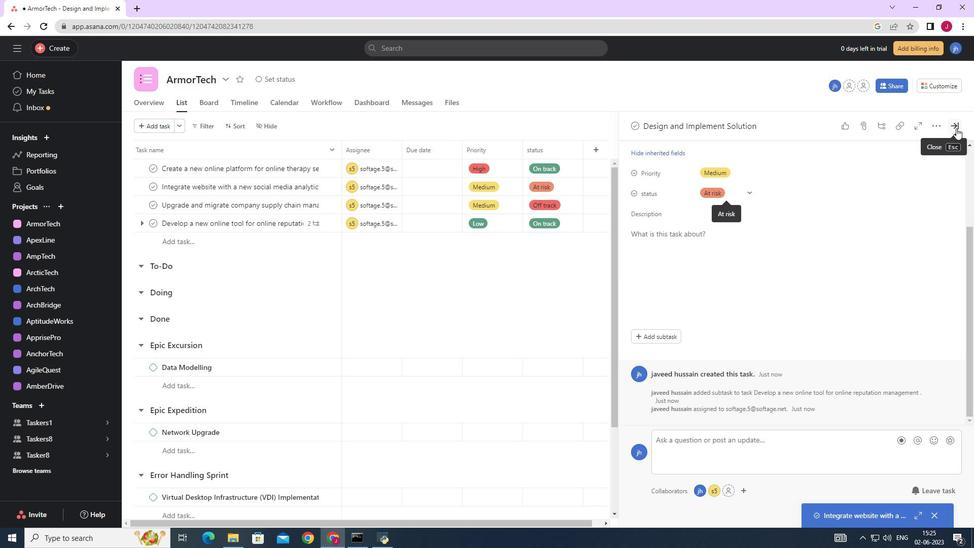 
Action: Mouse moved to (956, 128)
Screenshot: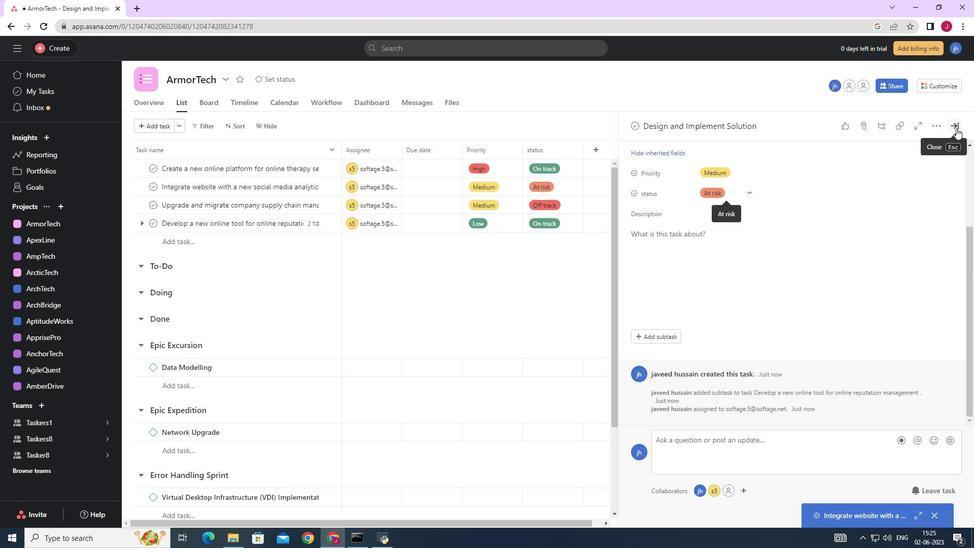 
